 Task: Add Traditional Medicinals Organic Chamomile Tea to the cart.
Action: Mouse moved to (29, 145)
Screenshot: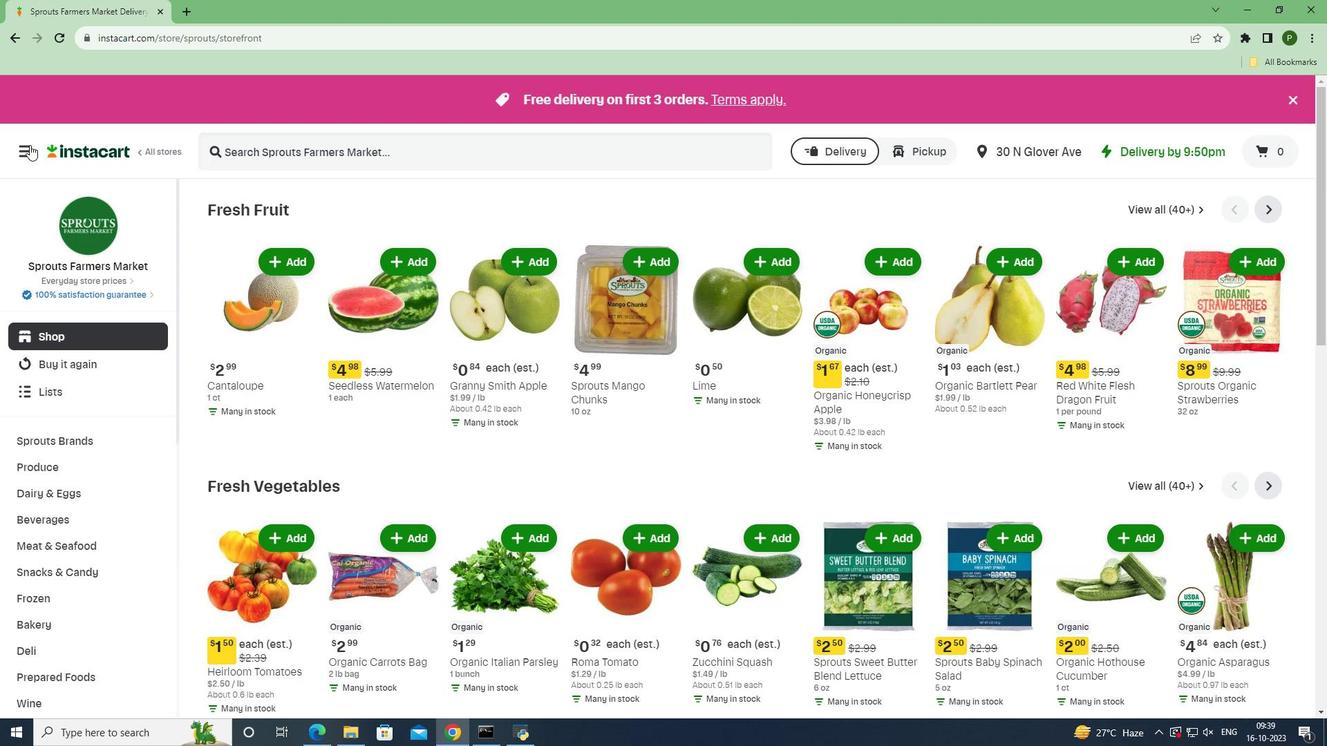 
Action: Mouse pressed left at (29, 145)
Screenshot: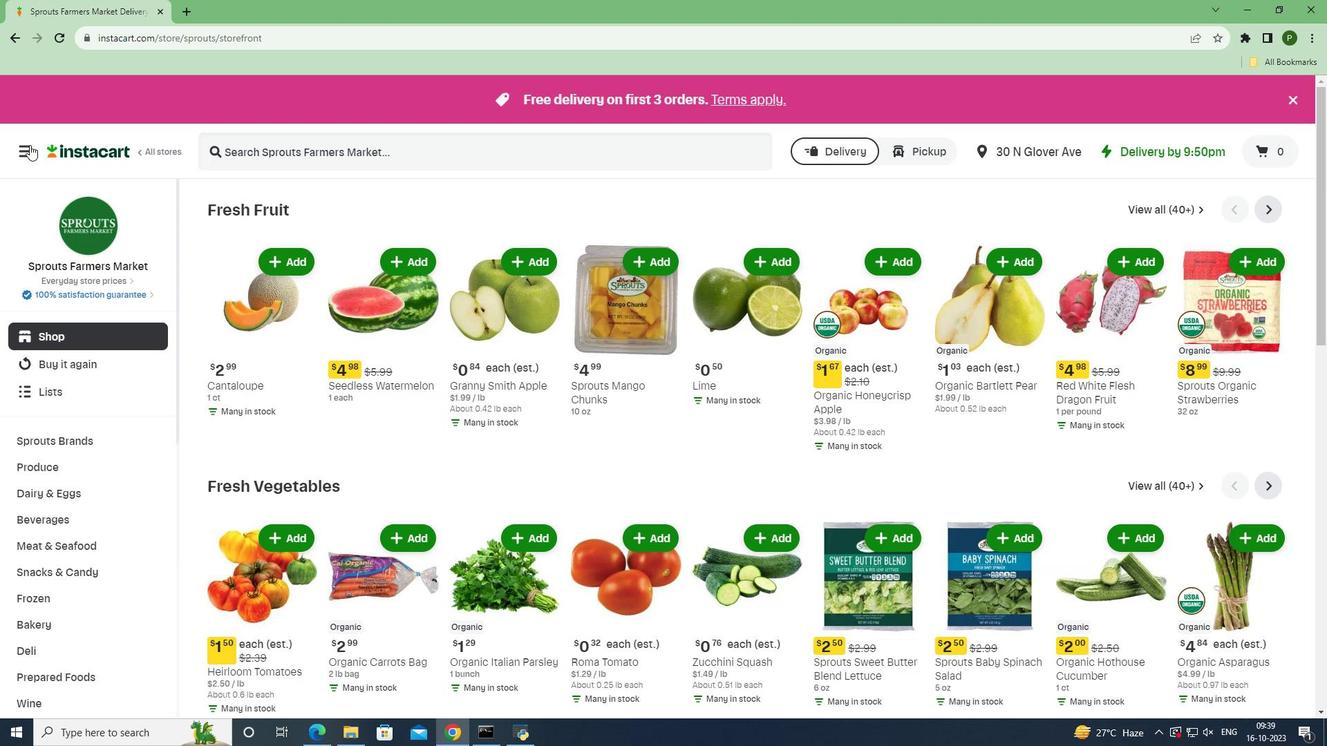 
Action: Mouse moved to (57, 362)
Screenshot: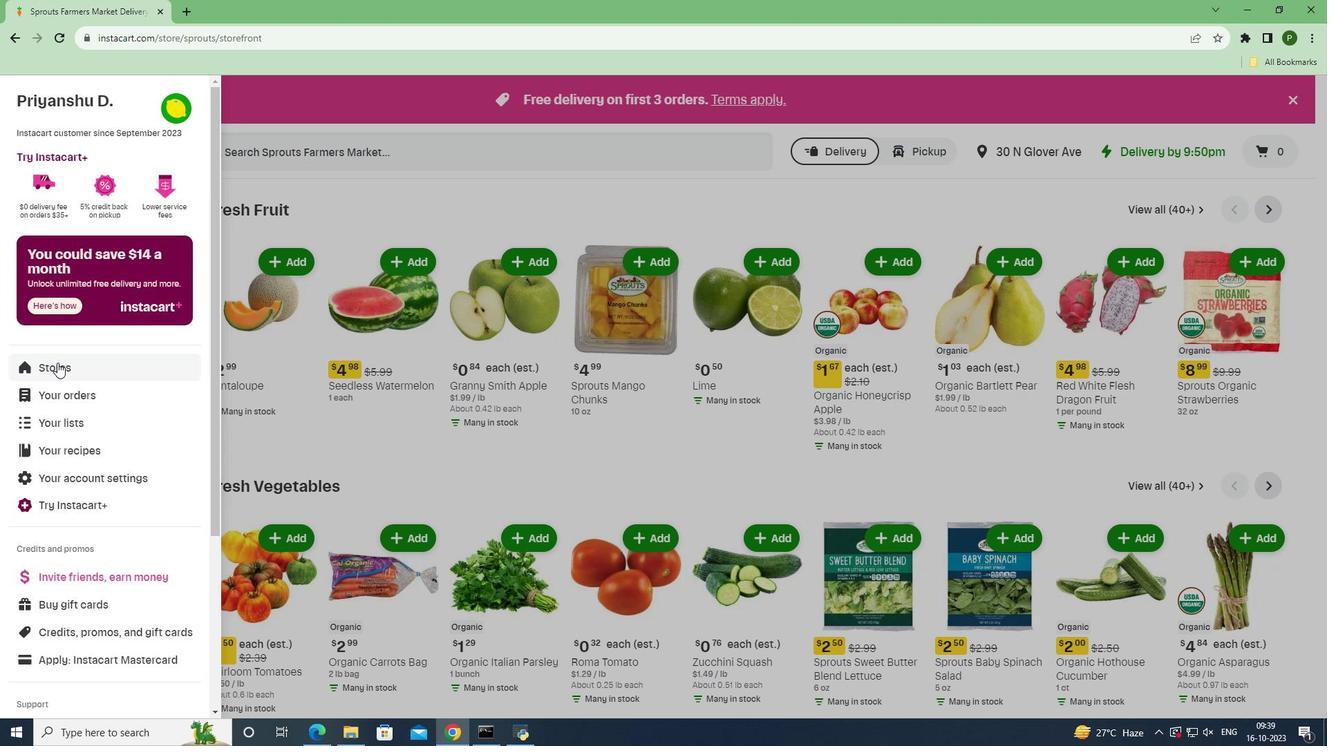 
Action: Mouse pressed left at (57, 362)
Screenshot: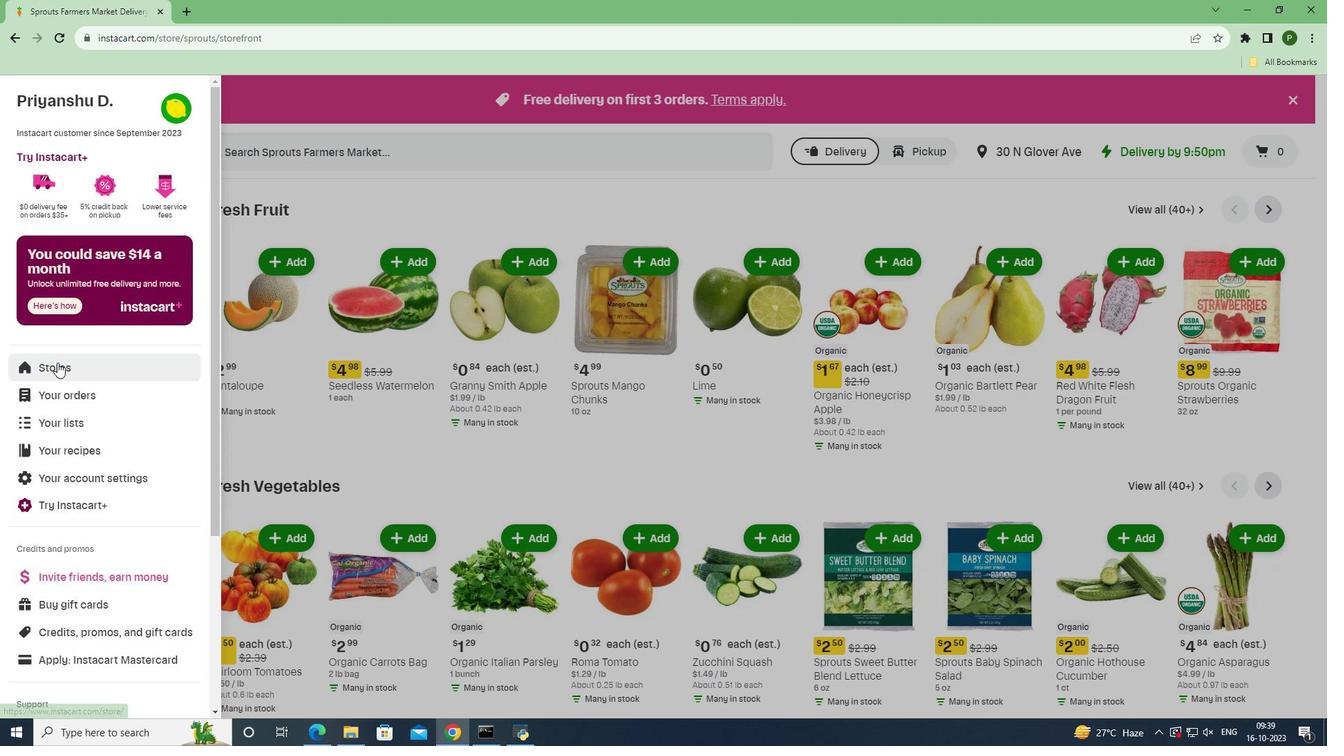 
Action: Mouse moved to (304, 147)
Screenshot: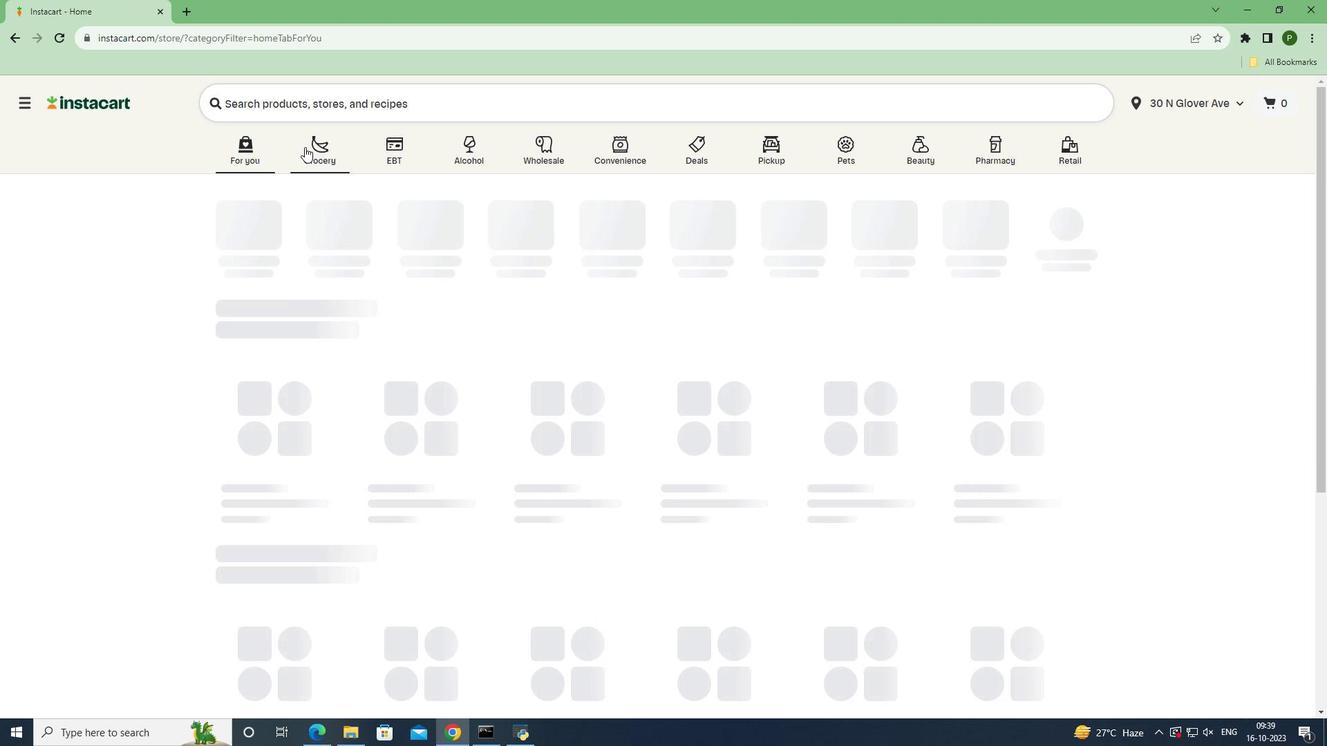 
Action: Mouse pressed left at (304, 147)
Screenshot: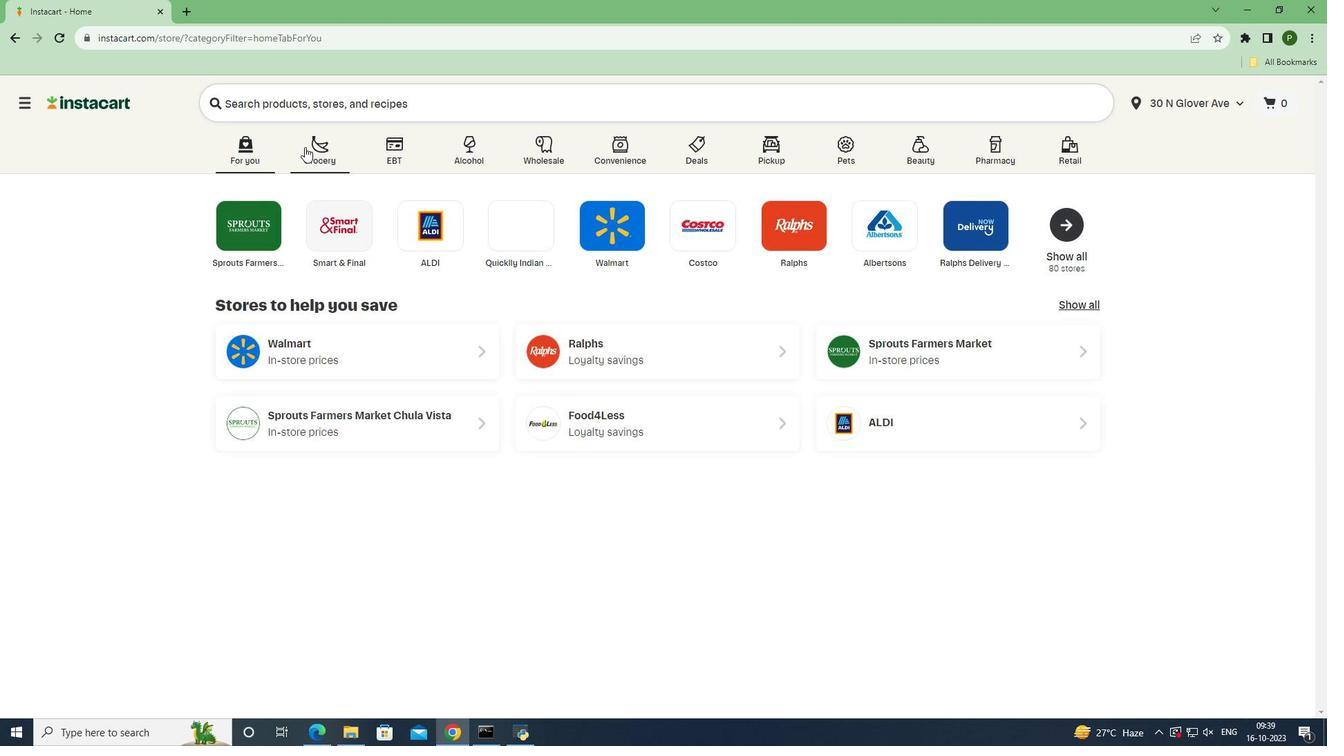 
Action: Mouse moved to (833, 317)
Screenshot: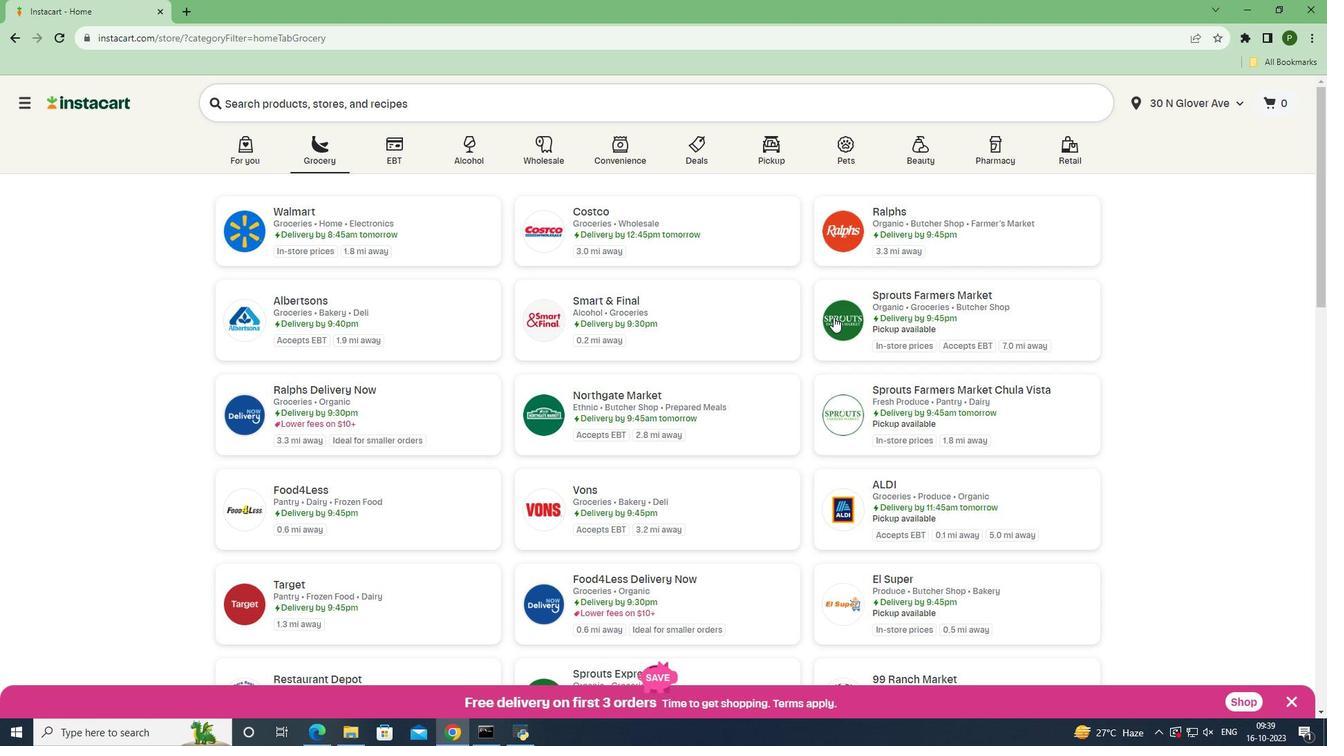 
Action: Mouse pressed left at (833, 317)
Screenshot: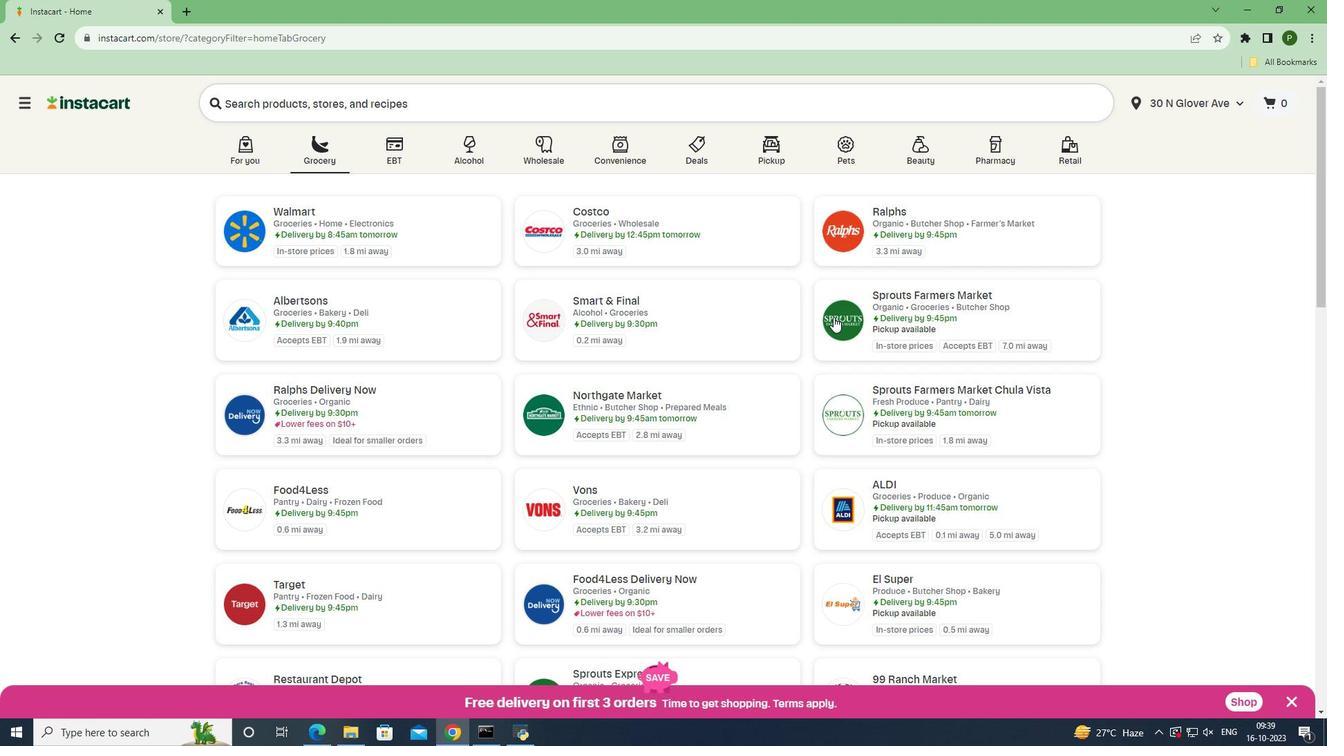 
Action: Mouse moved to (30, 520)
Screenshot: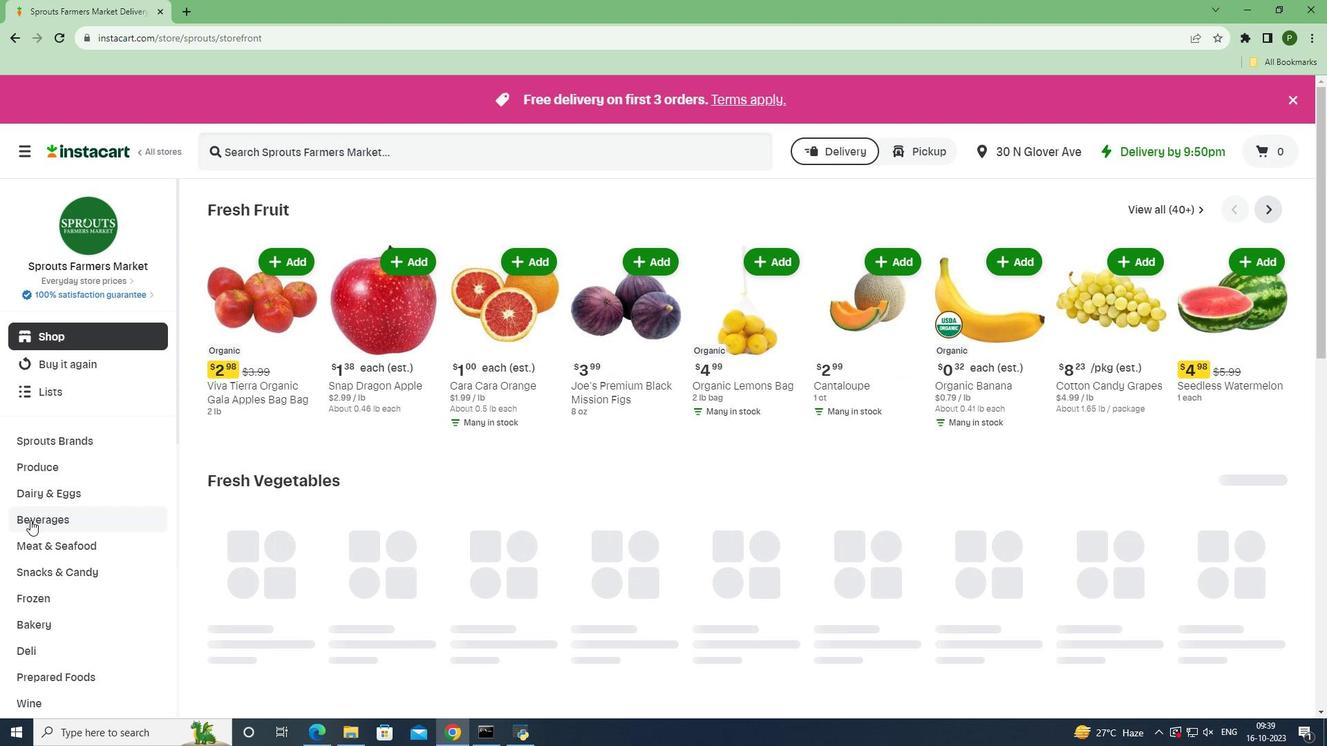 
Action: Mouse pressed left at (30, 520)
Screenshot: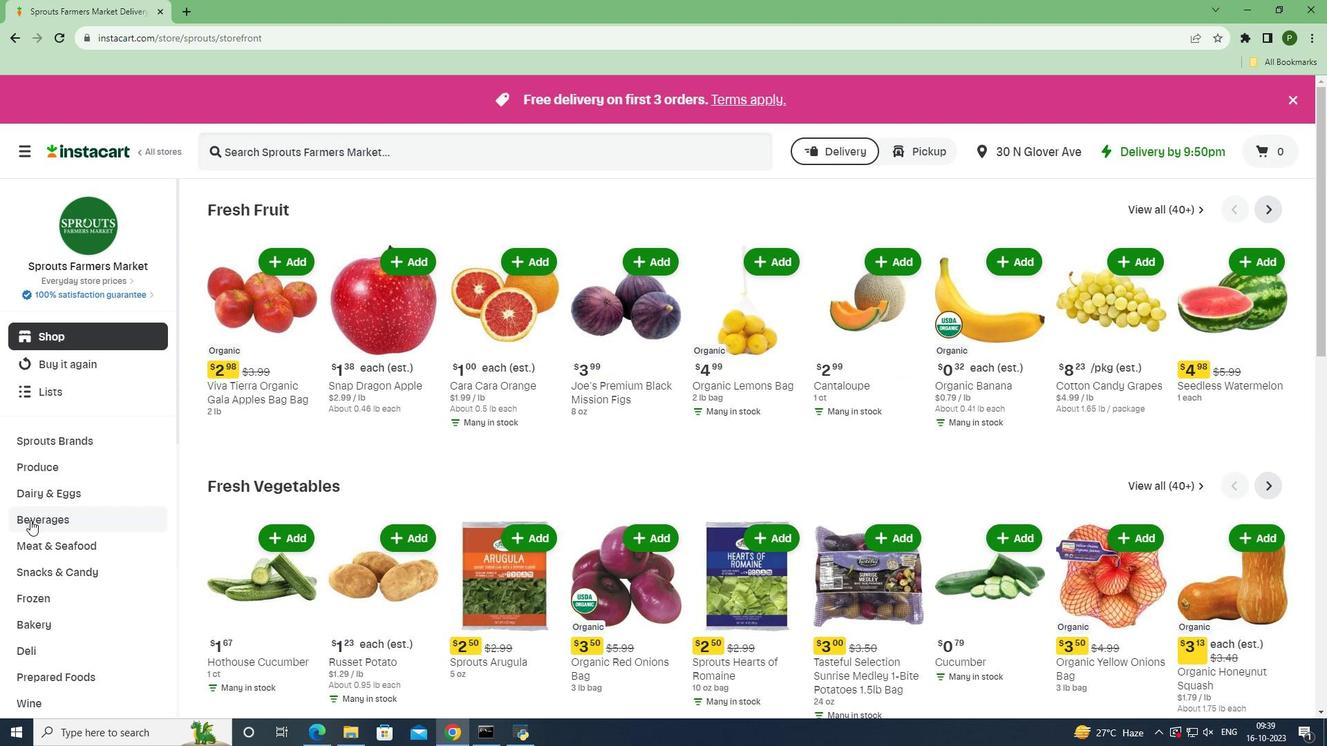 
Action: Mouse moved to (1200, 243)
Screenshot: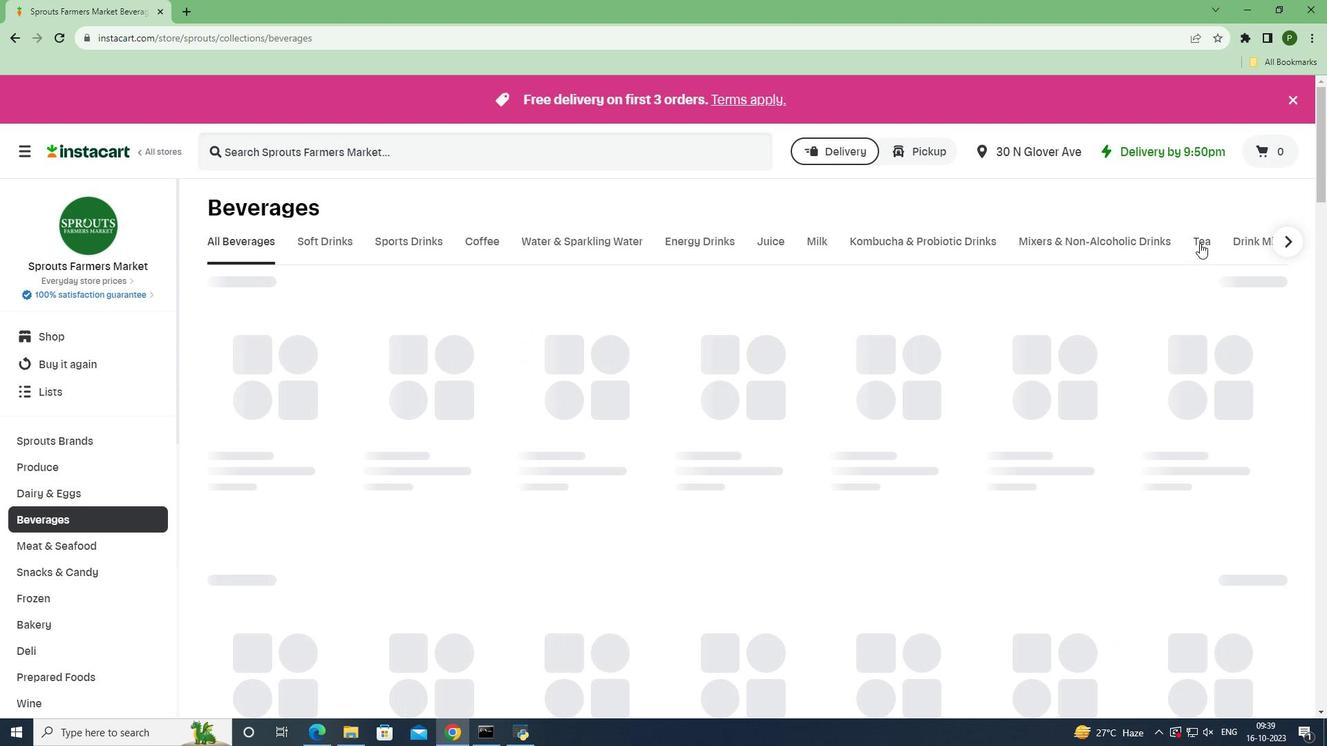 
Action: Mouse pressed left at (1200, 243)
Screenshot: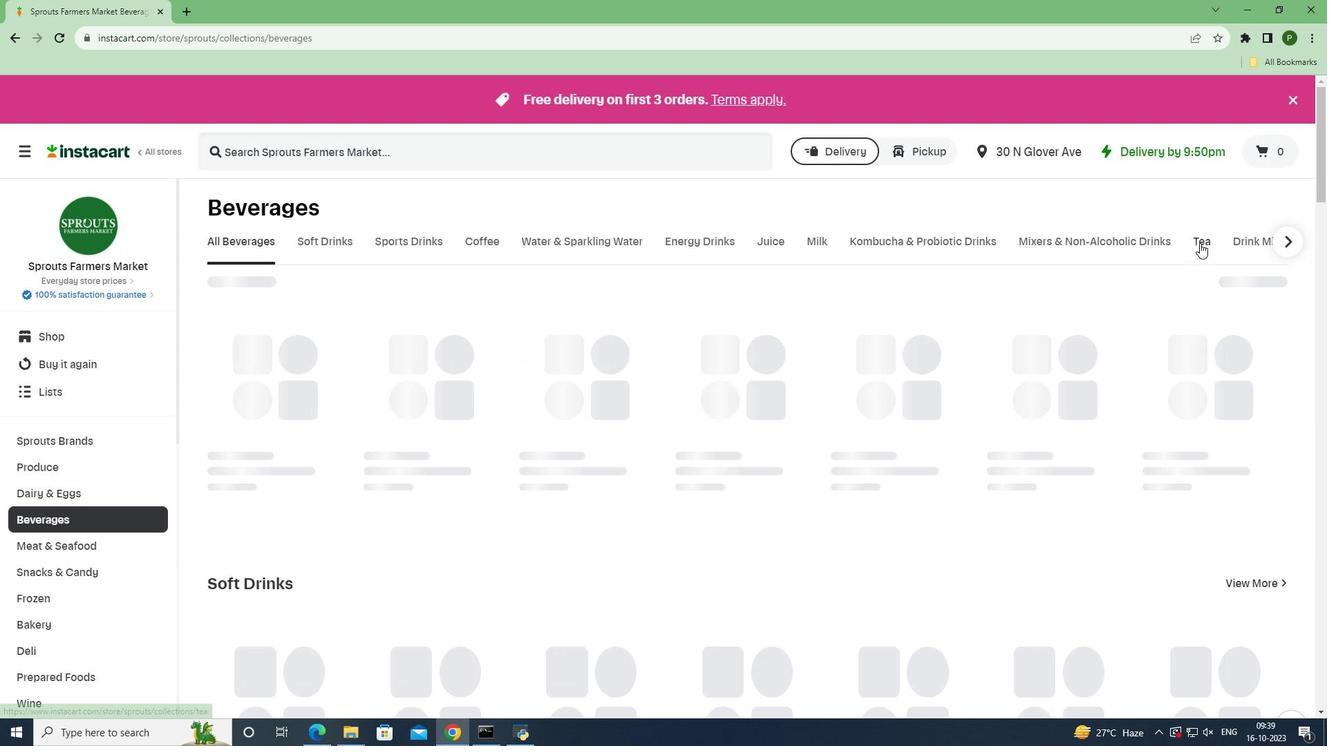 
Action: Mouse moved to (485, 146)
Screenshot: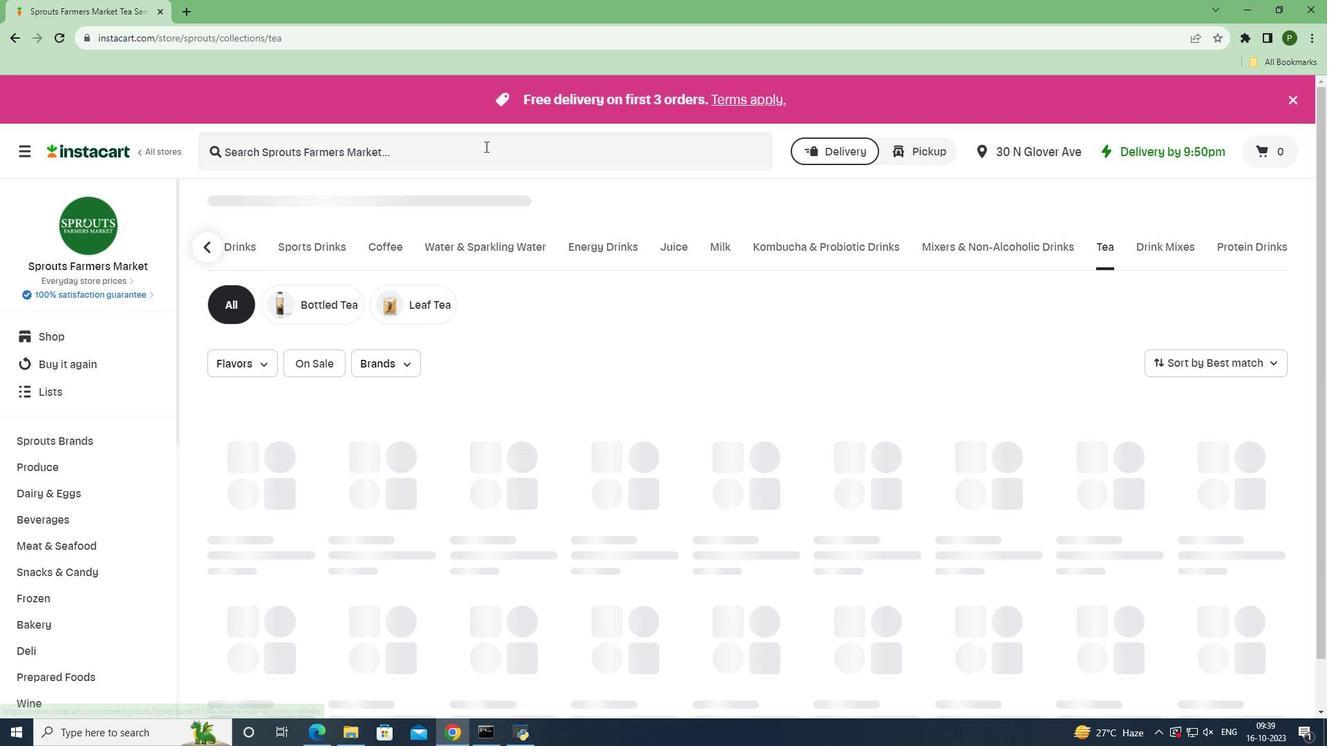 
Action: Mouse pressed left at (485, 146)
Screenshot: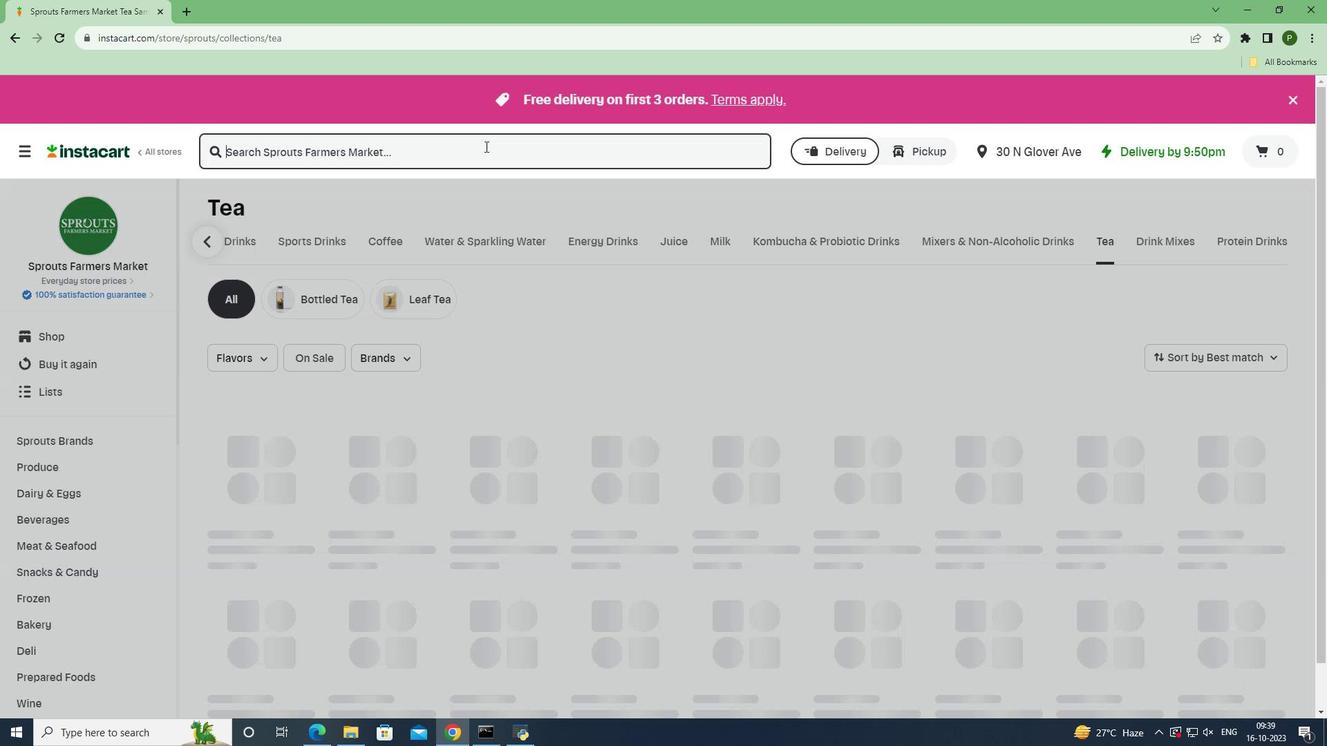 
Action: Key pressed <Key.caps_lock>T<Key.caps_lock>raditional<Key.space><Key.caps_lock>M<Key.caps_lock>edicinals<Key.space><Key.caps_lock>O<Key.caps_lock>rganic<Key.caps_lock>C<Key.caps_lock>hamomile<Key.space><Key.caps_lock>T<Key.caps_lock>ea<Key.space><Key.enter>
Screenshot: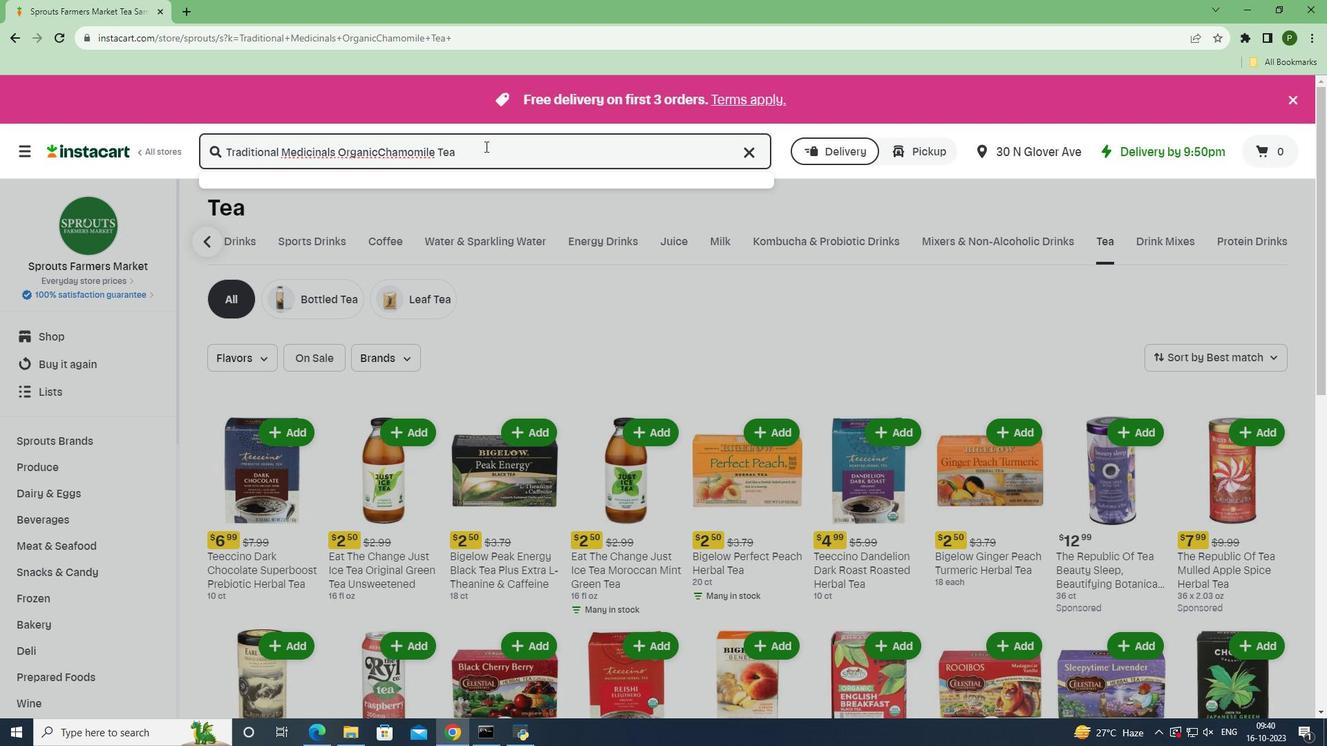 
Action: Mouse moved to (795, 306)
Screenshot: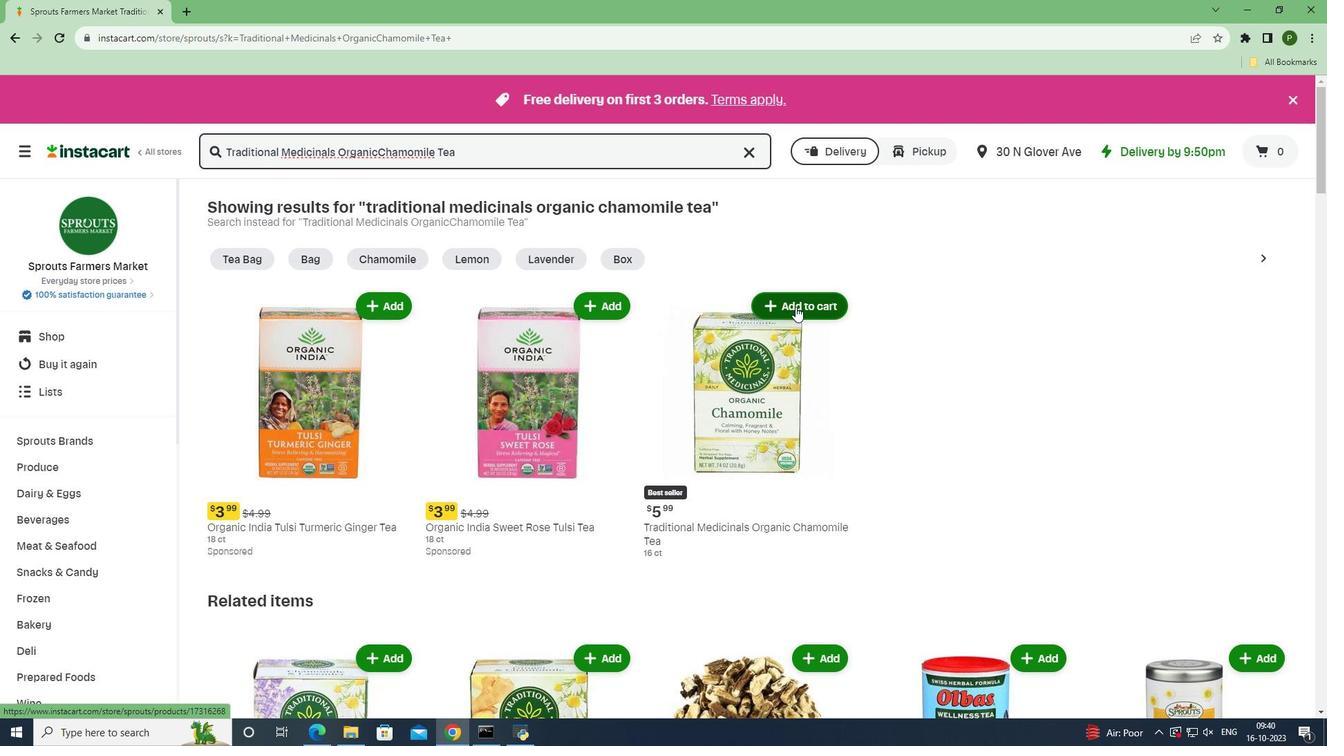 
Action: Mouse pressed left at (795, 306)
Screenshot: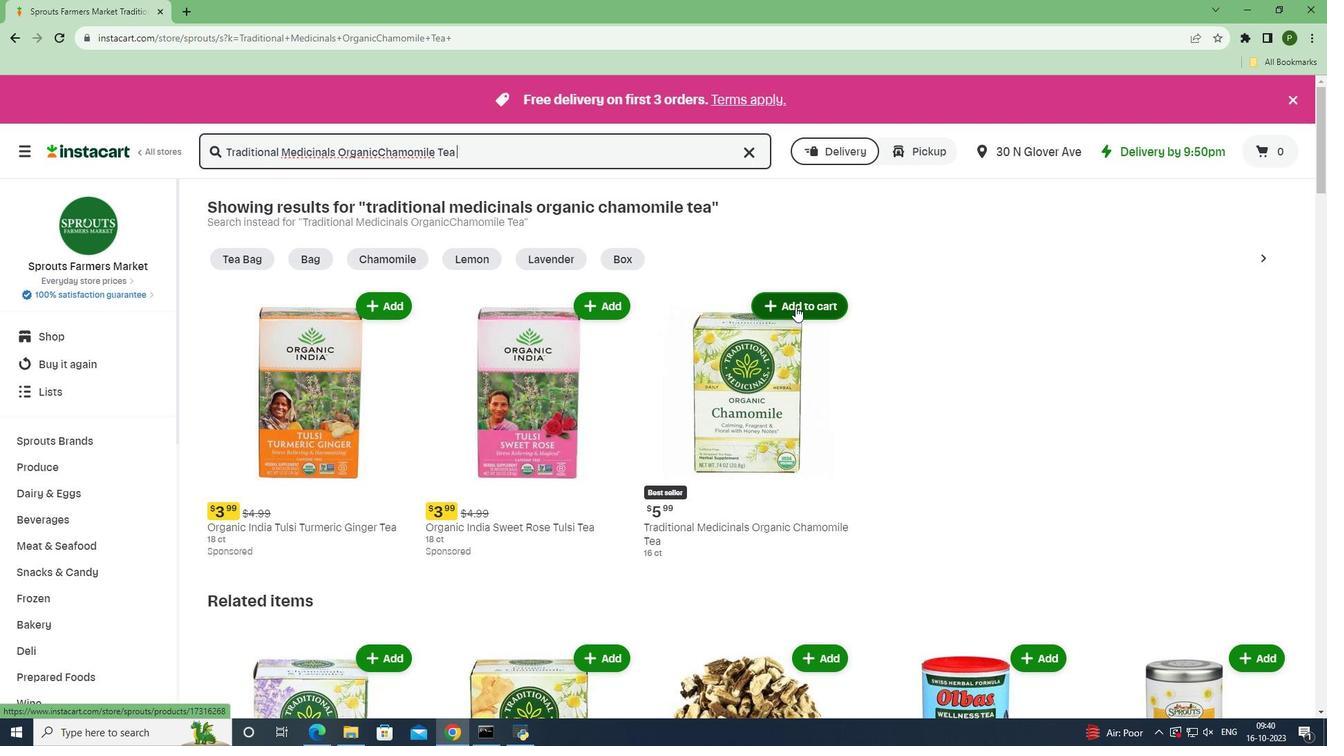 
Action: Mouse moved to (910, 408)
Screenshot: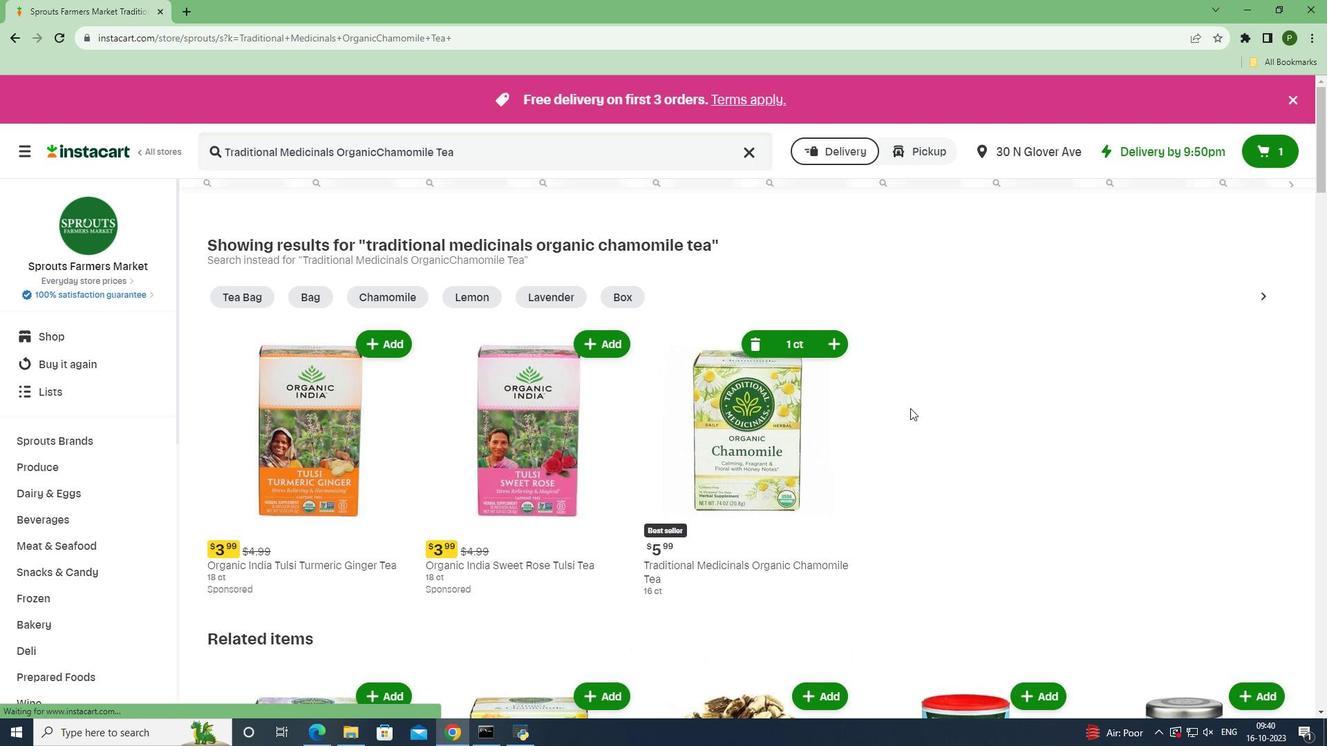 
